 Task: Locate the Empire State Building in New York City.
Action: Mouse moved to (96, 29)
Screenshot: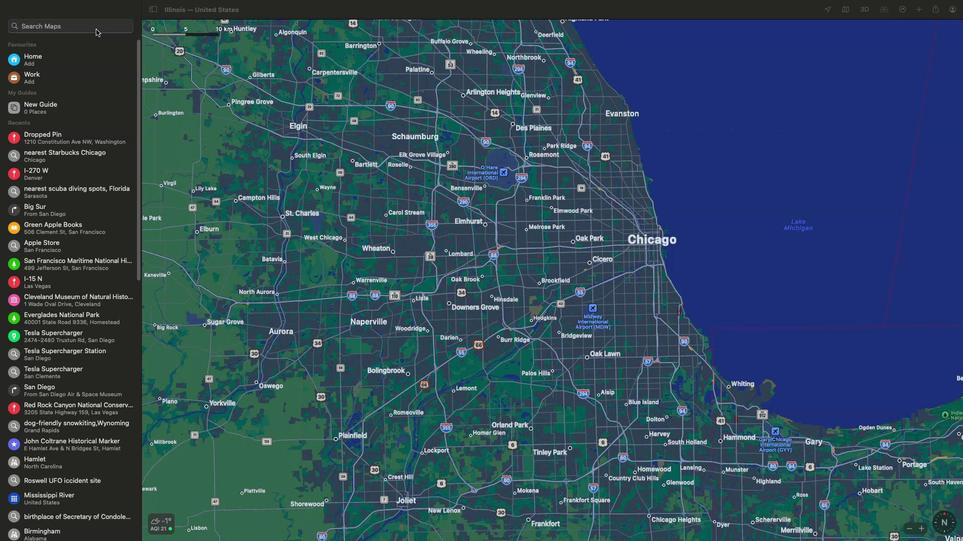 
Action: Mouse pressed left at (96, 29)
Screenshot: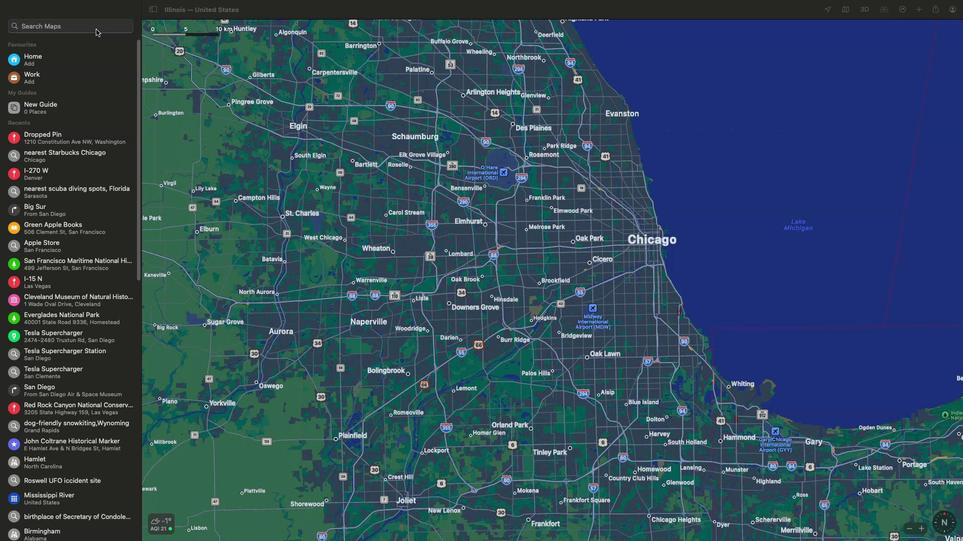 
Action: Key pressed Key.shift'E''m''p''i''r''e'Key.spaceKey.shift'S''t''a''t''e'Key.spaceKey.shift'B''u''i''l''d''i''n''g'Key.space','Key.space'n''e''w'Key.space'y''o''r''k'Key.space'c''i''t''y'Key.enter
Screenshot: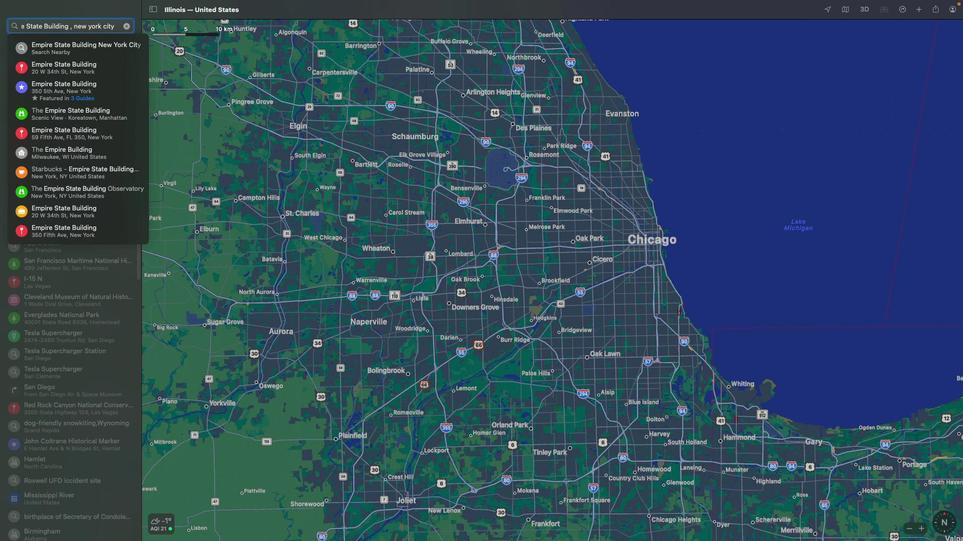 
Action: Mouse moved to (561, 299)
Screenshot: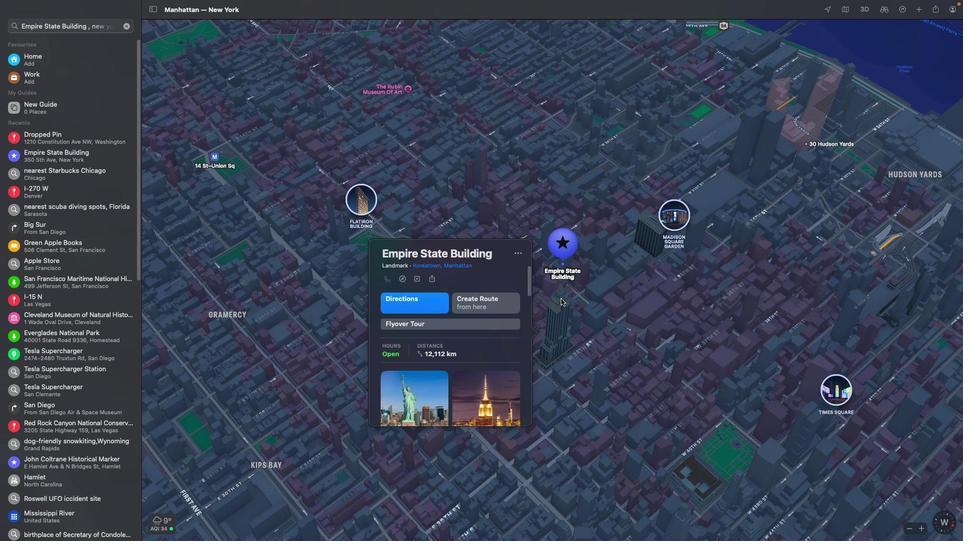 
Action: Mouse pressed left at (561, 299)
Screenshot: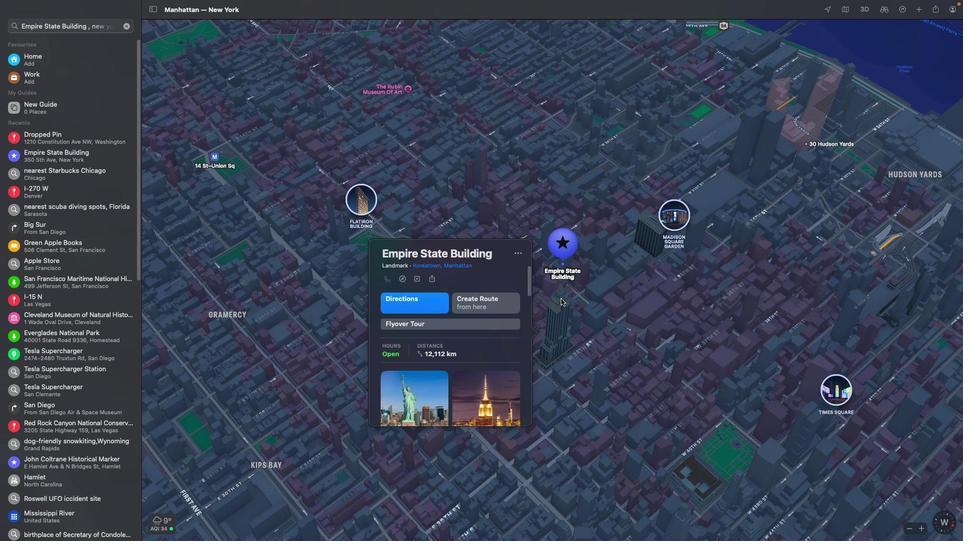 
